 Task: Create a due date automation trigger when advanced on, on the tuesday after a card is due add fields without custom field "Resume" set to a date less than 1 days ago at 11:00 AM.
Action: Mouse moved to (1082, 77)
Screenshot: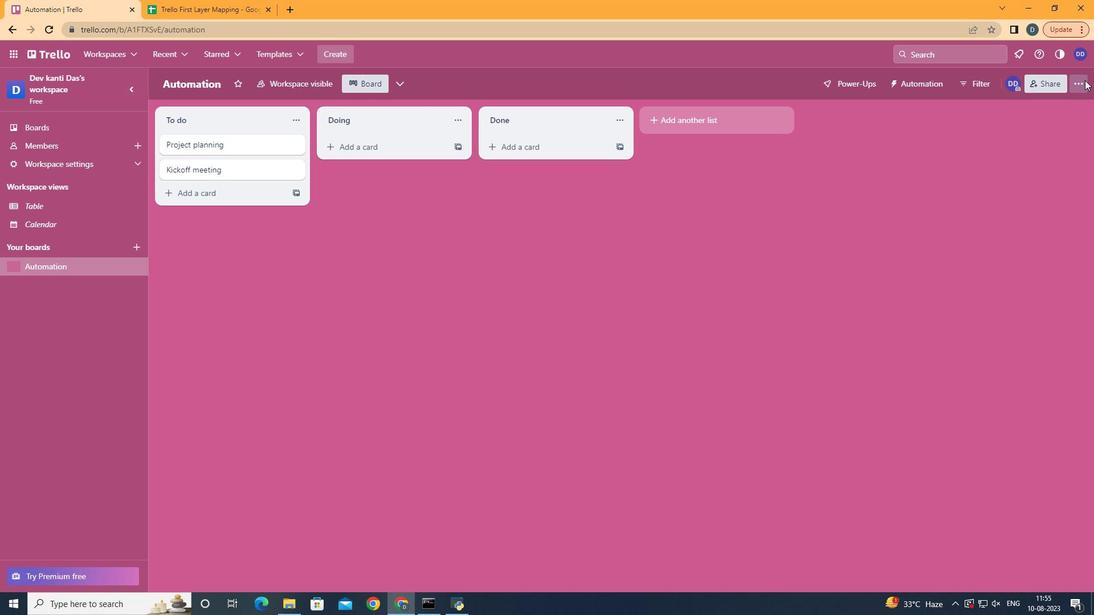 
Action: Mouse pressed left at (1082, 77)
Screenshot: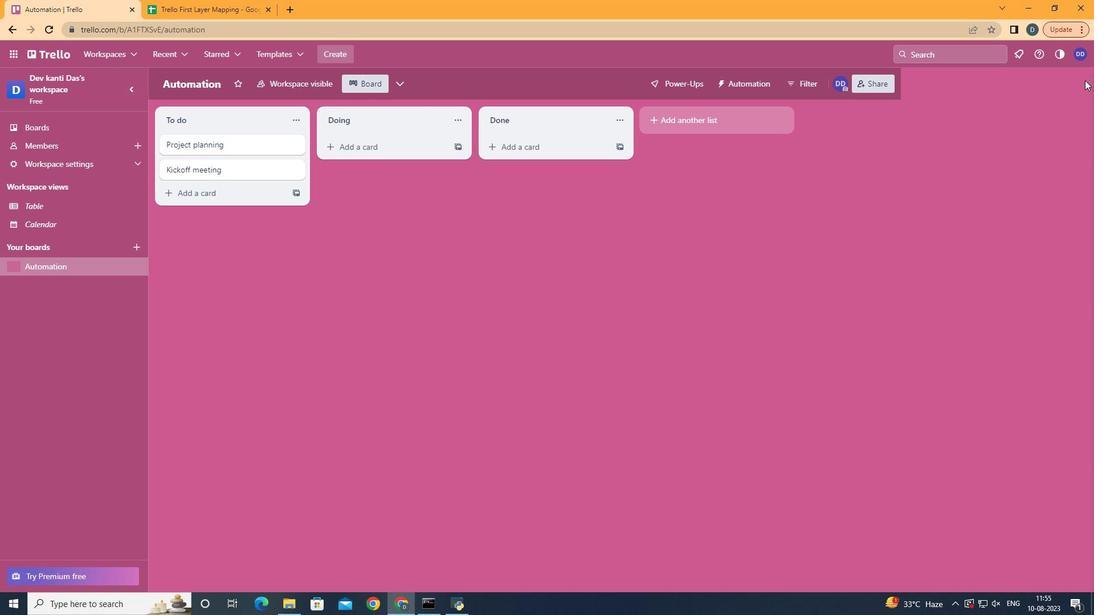
Action: Mouse moved to (992, 230)
Screenshot: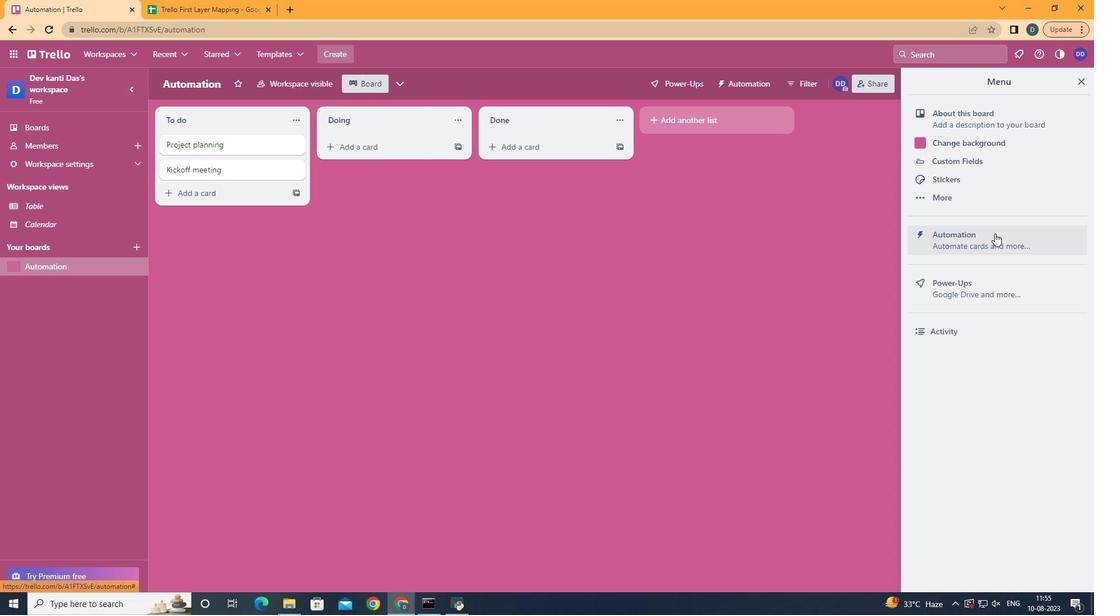 
Action: Mouse pressed left at (992, 230)
Screenshot: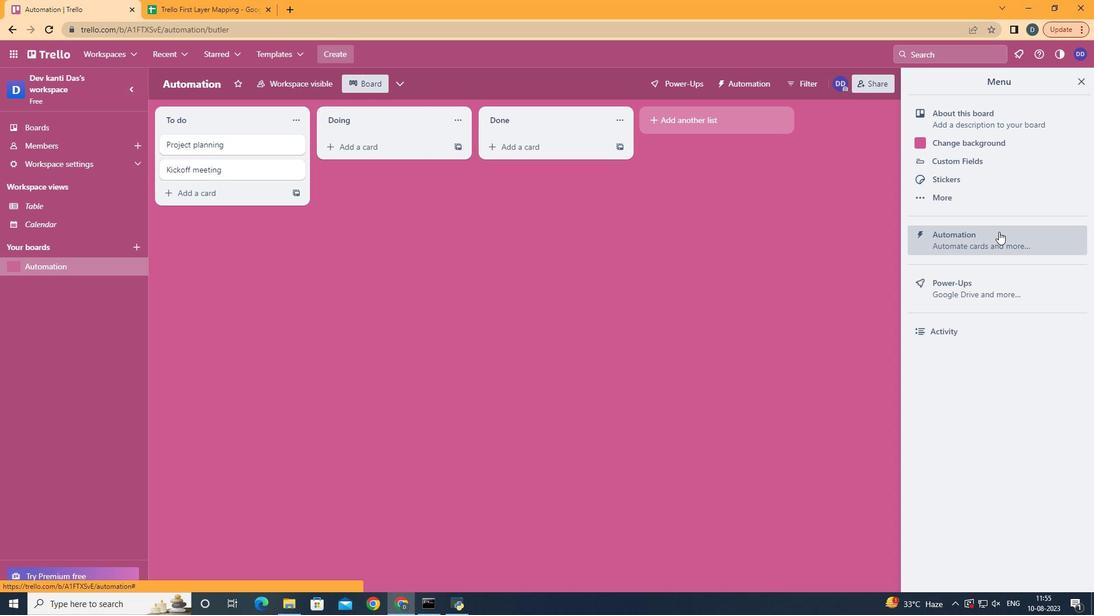 
Action: Mouse moved to (218, 220)
Screenshot: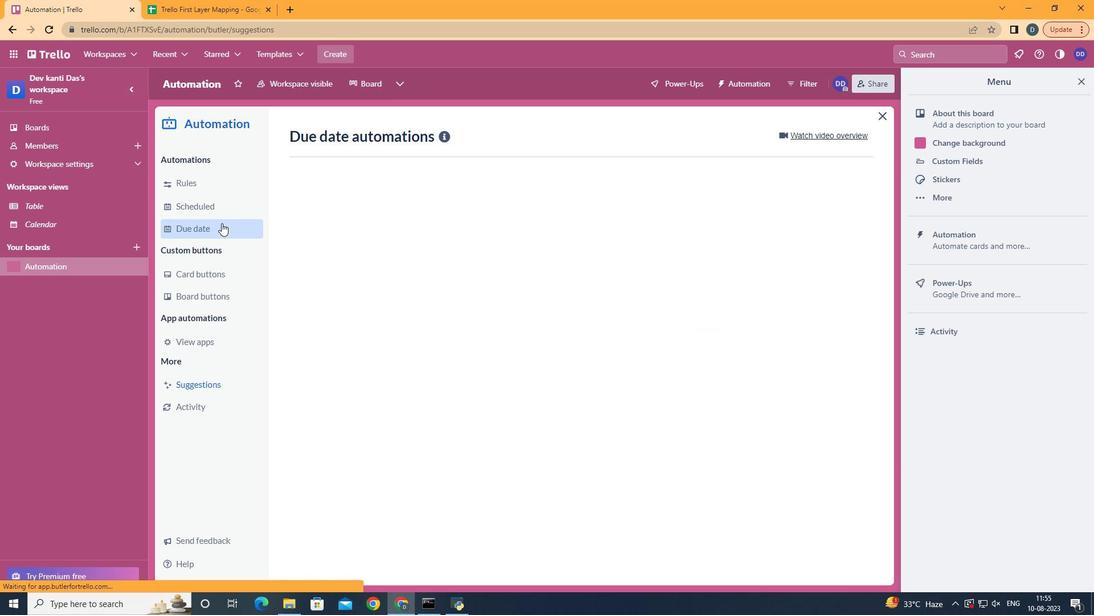 
Action: Mouse pressed left at (218, 220)
Screenshot: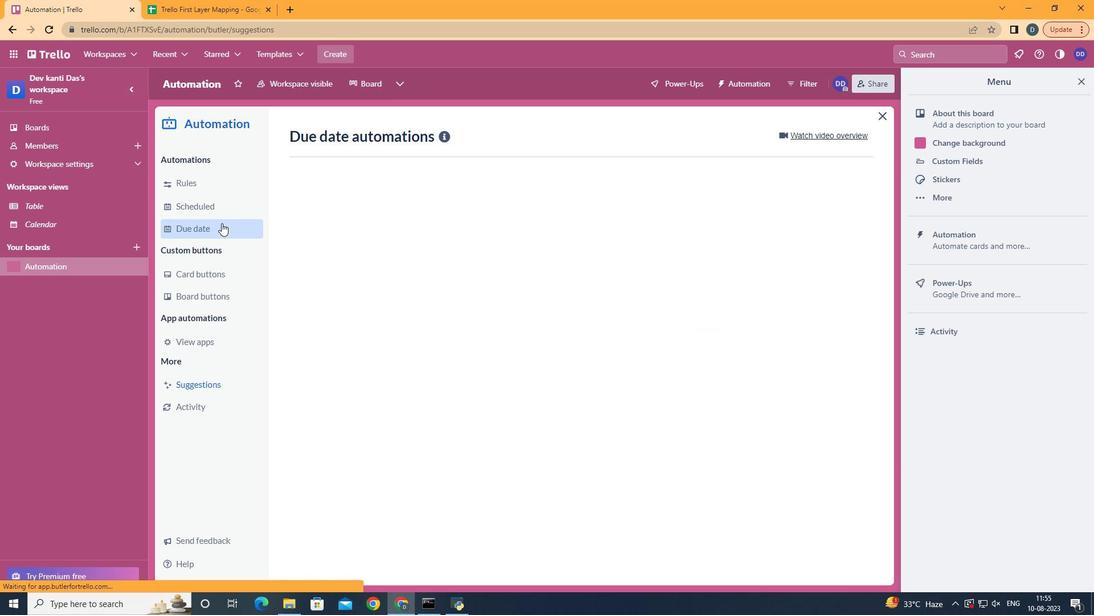 
Action: Mouse moved to (806, 133)
Screenshot: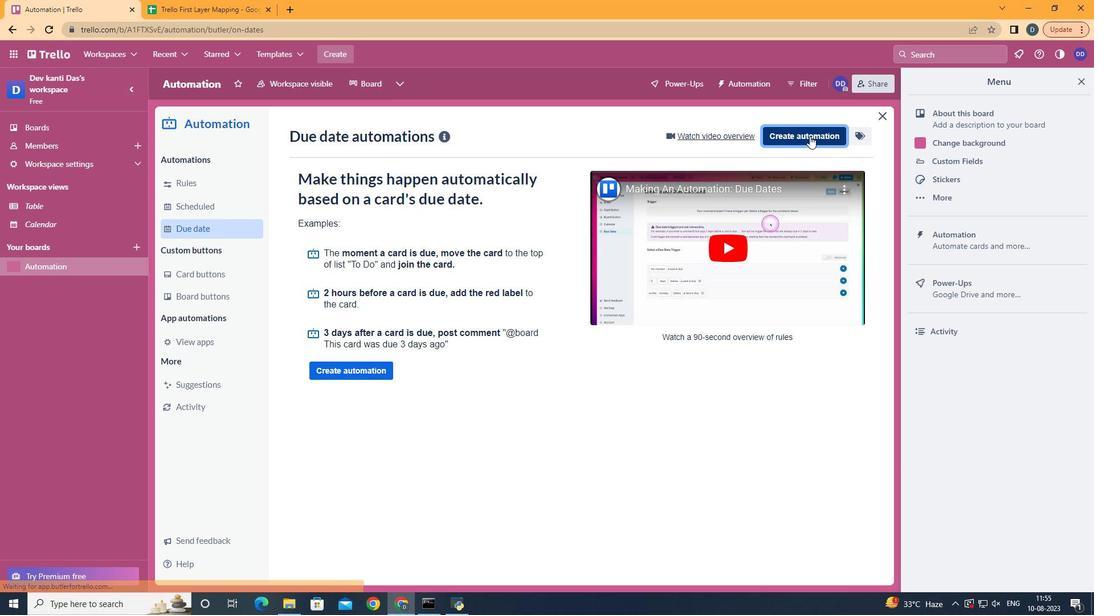 
Action: Mouse pressed left at (806, 133)
Screenshot: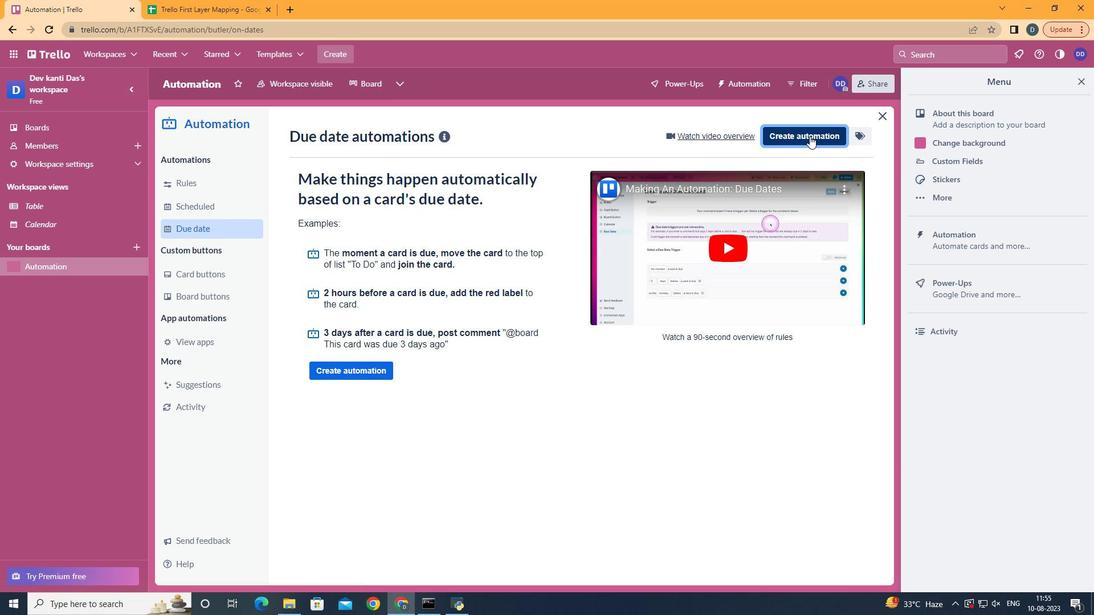 
Action: Mouse moved to (598, 237)
Screenshot: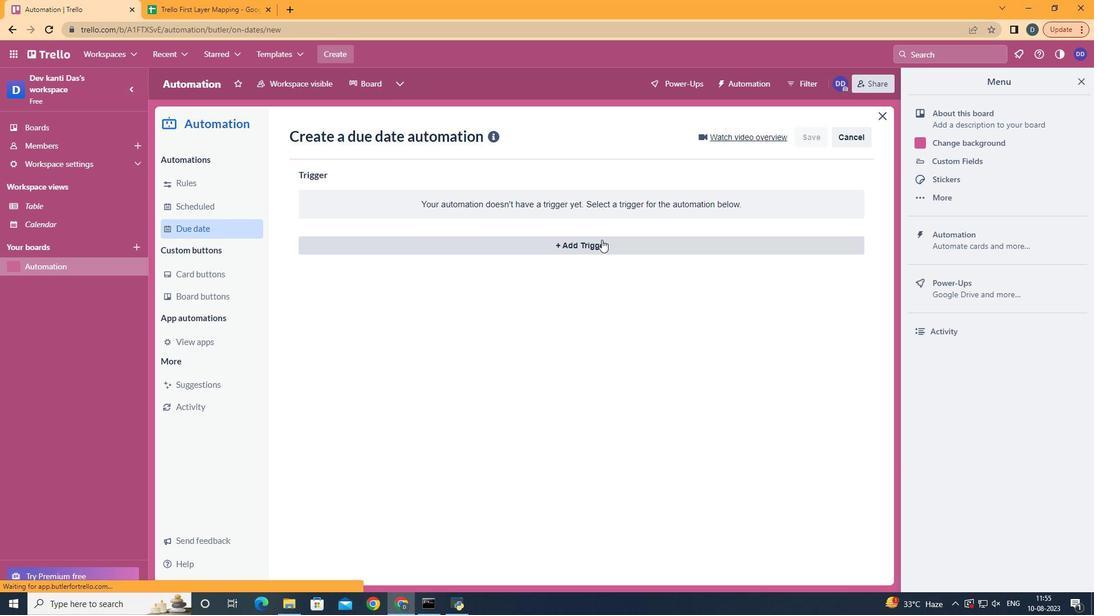 
Action: Mouse pressed left at (598, 237)
Screenshot: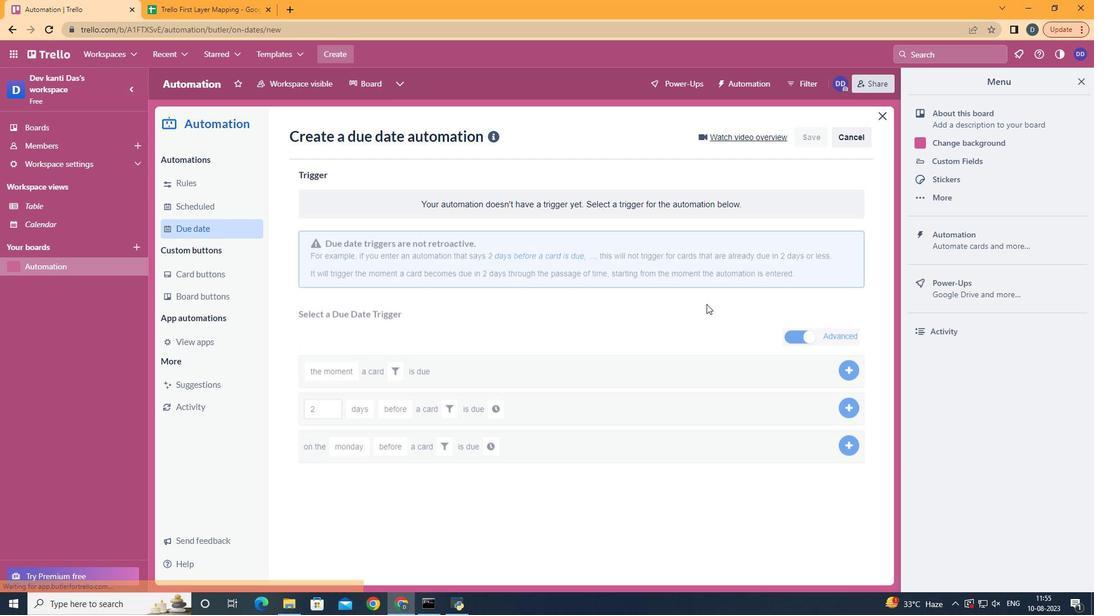 
Action: Mouse moved to (367, 320)
Screenshot: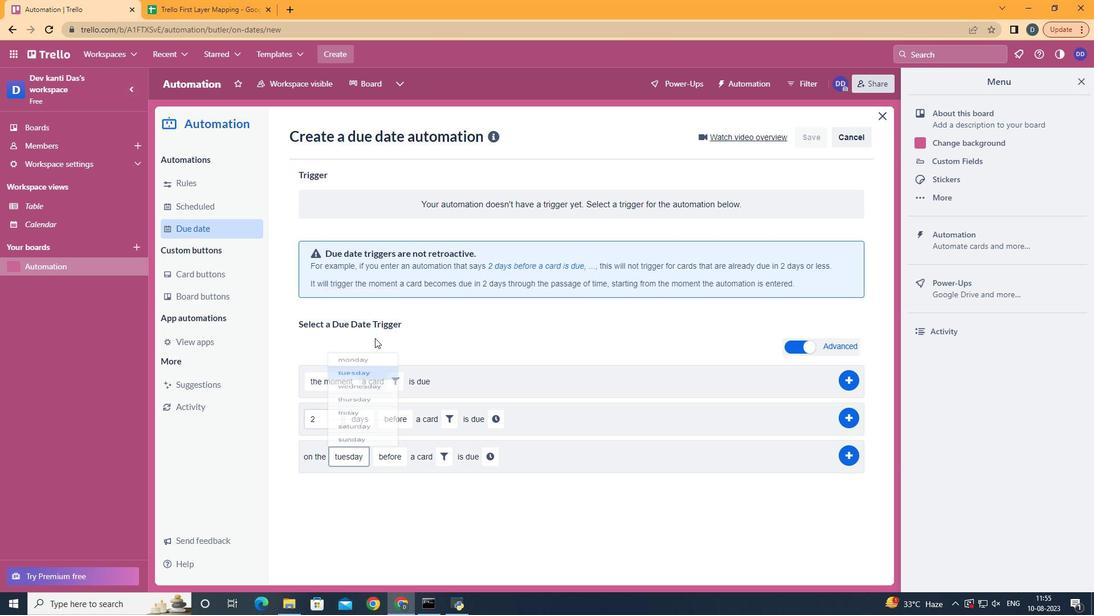 
Action: Mouse pressed left at (367, 320)
Screenshot: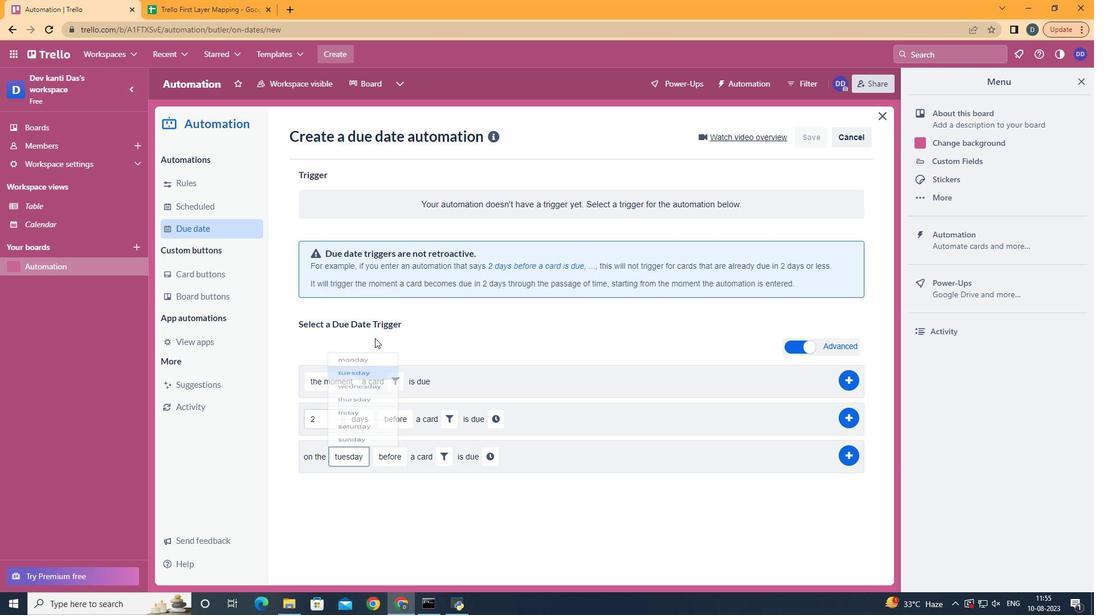 
Action: Mouse moved to (393, 491)
Screenshot: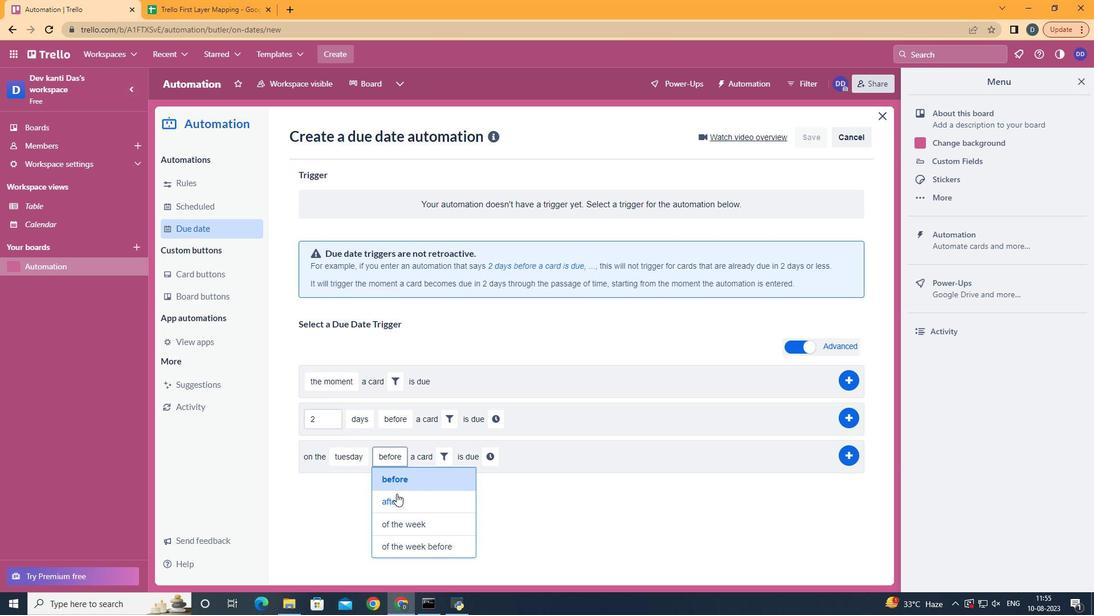 
Action: Mouse pressed left at (393, 491)
Screenshot: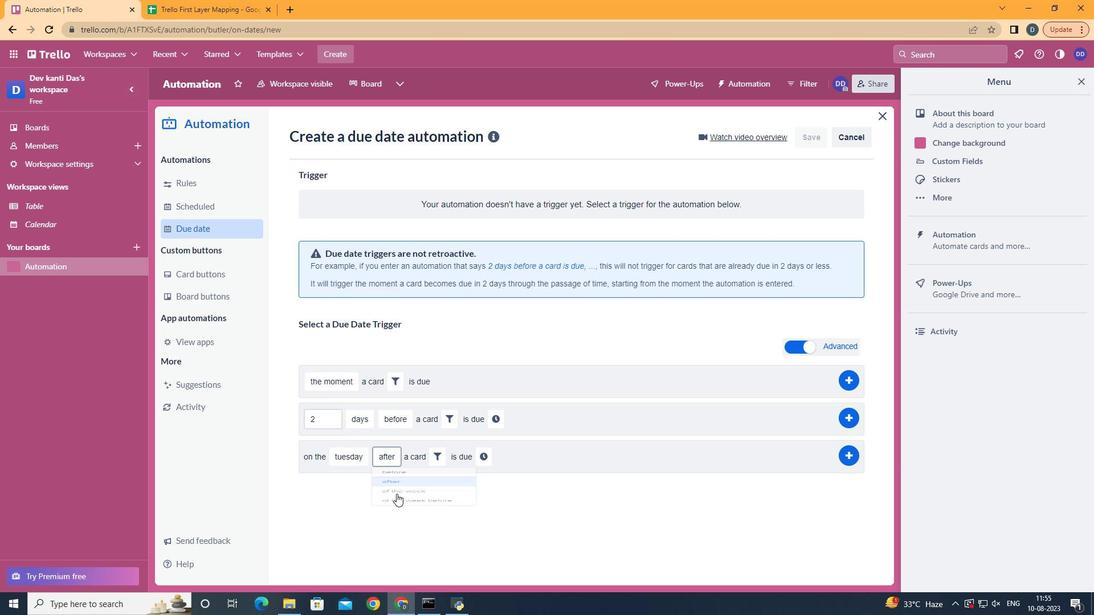 
Action: Mouse moved to (424, 455)
Screenshot: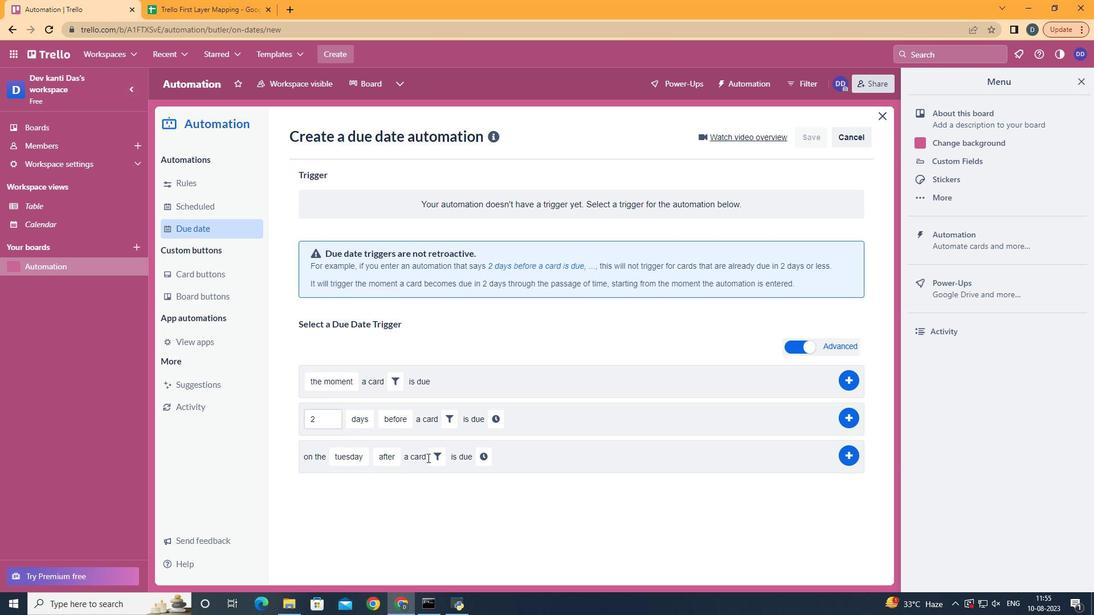 
Action: Mouse pressed left at (424, 455)
Screenshot: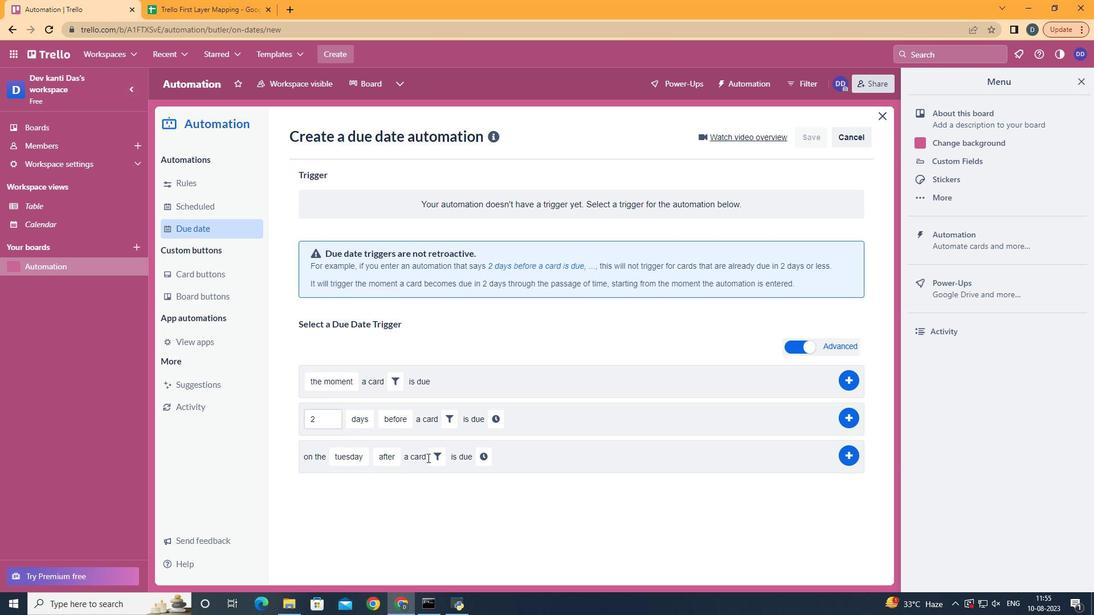 
Action: Mouse moved to (429, 450)
Screenshot: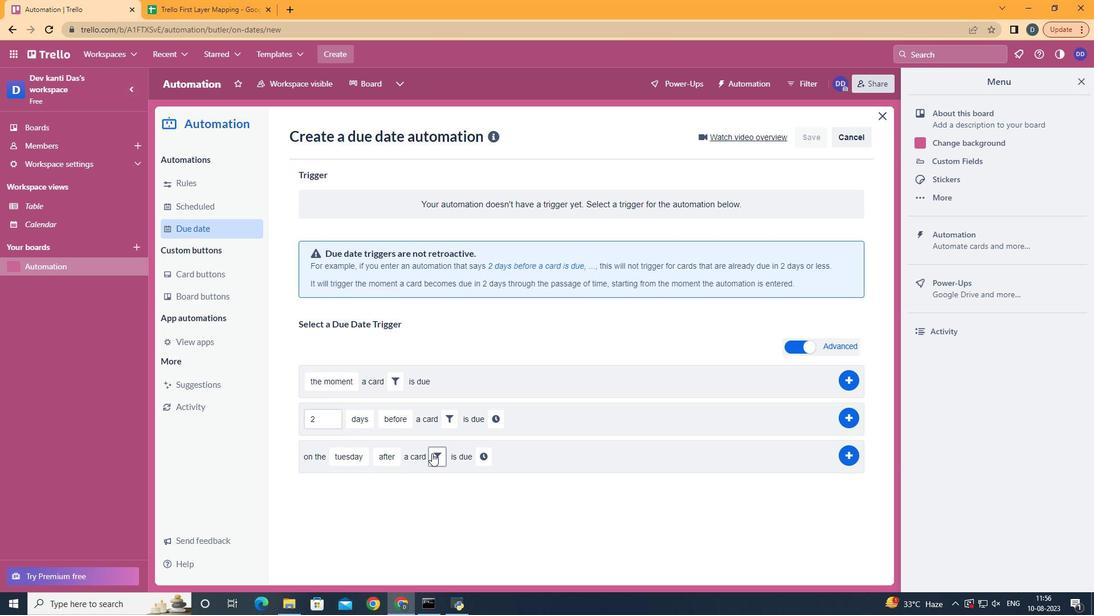 
Action: Mouse pressed left at (429, 450)
Screenshot: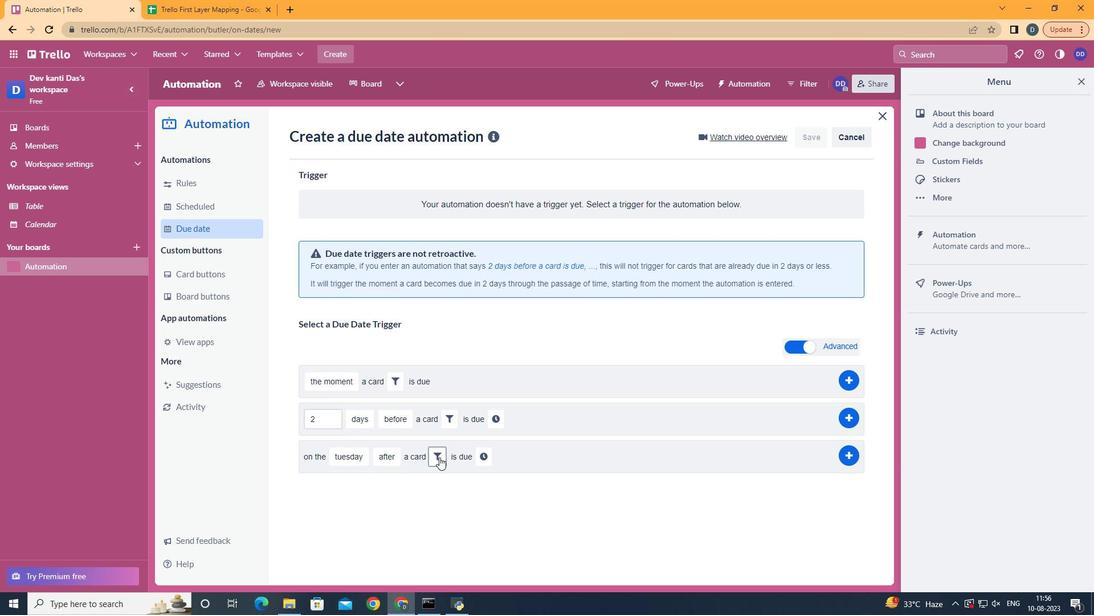
Action: Mouse moved to (608, 495)
Screenshot: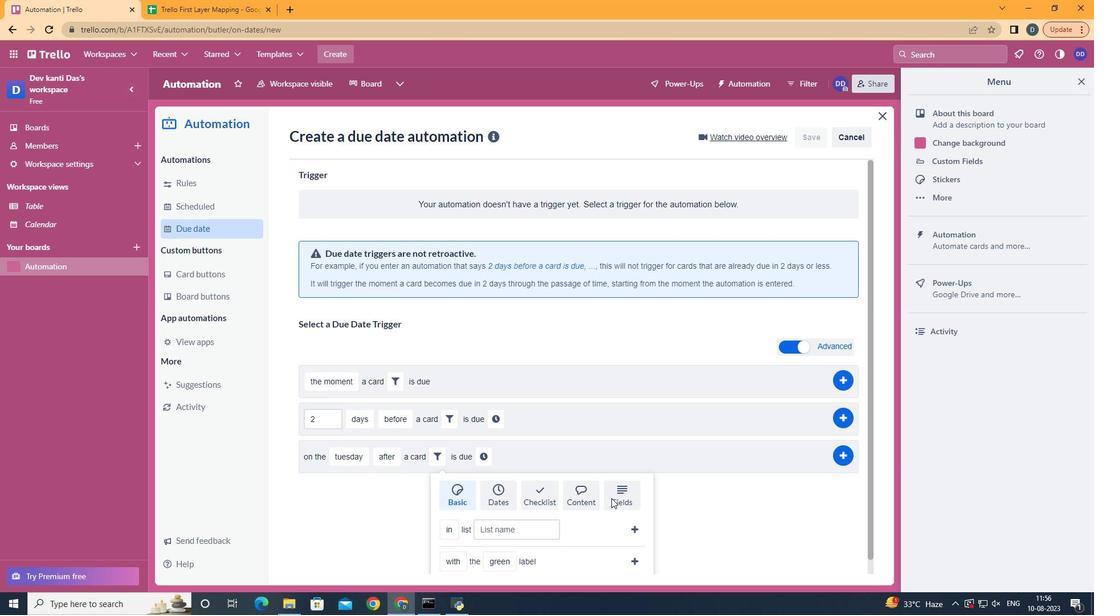 
Action: Mouse pressed left at (608, 495)
Screenshot: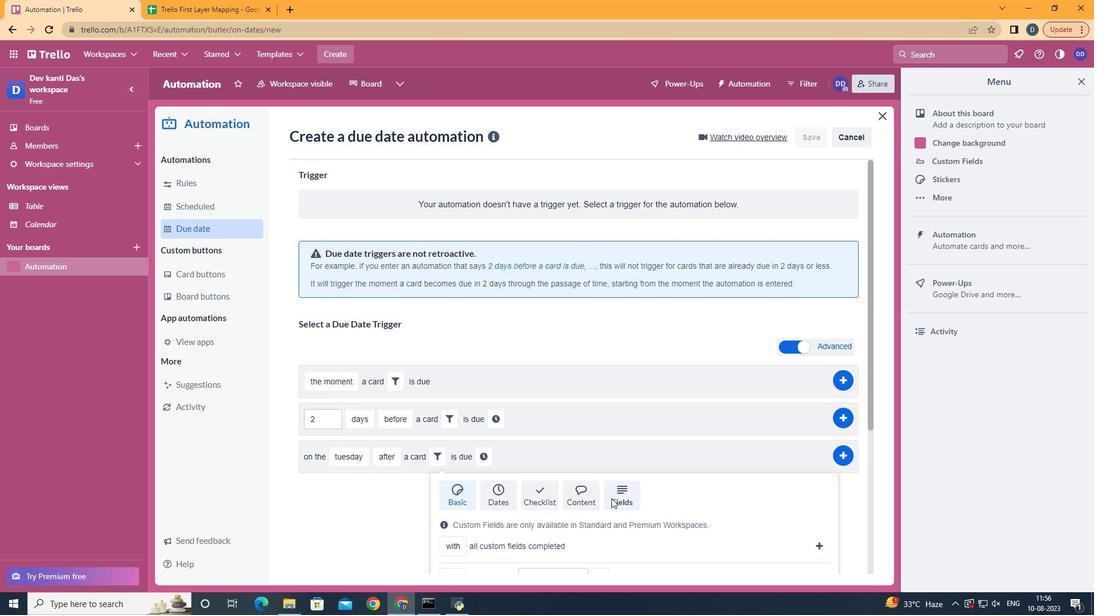 
Action: Mouse moved to (609, 495)
Screenshot: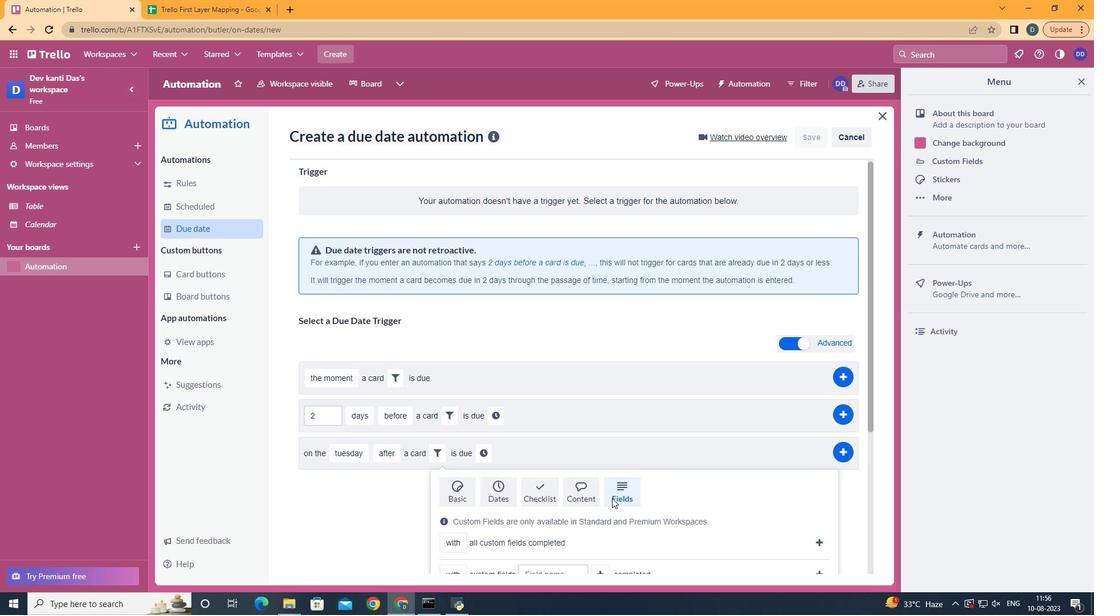 
Action: Mouse scrolled (609, 495) with delta (0, 0)
Screenshot: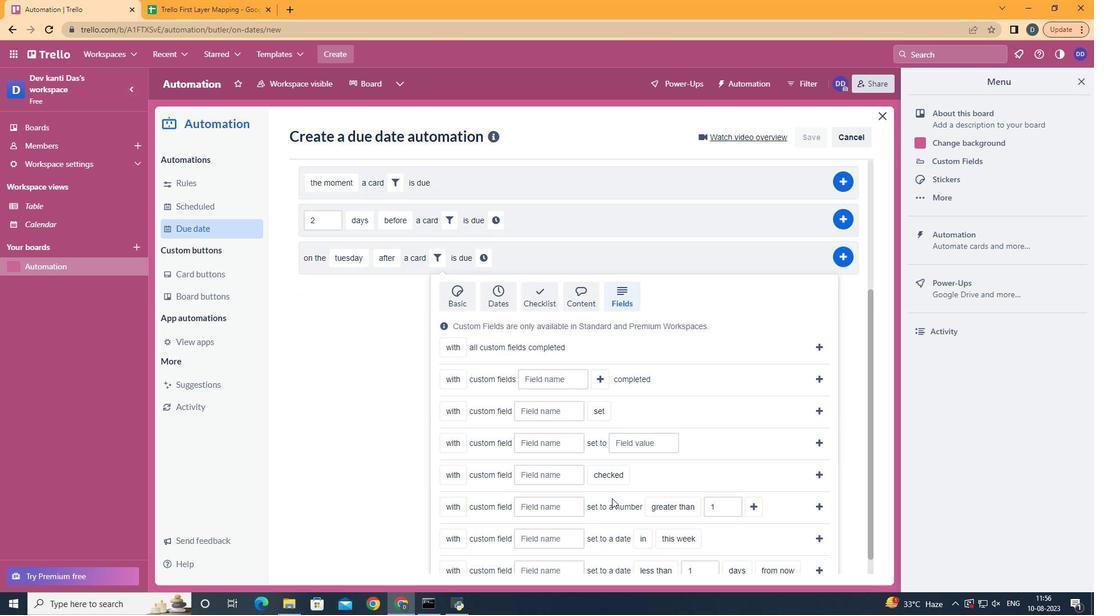 
Action: Mouse scrolled (609, 495) with delta (0, 0)
Screenshot: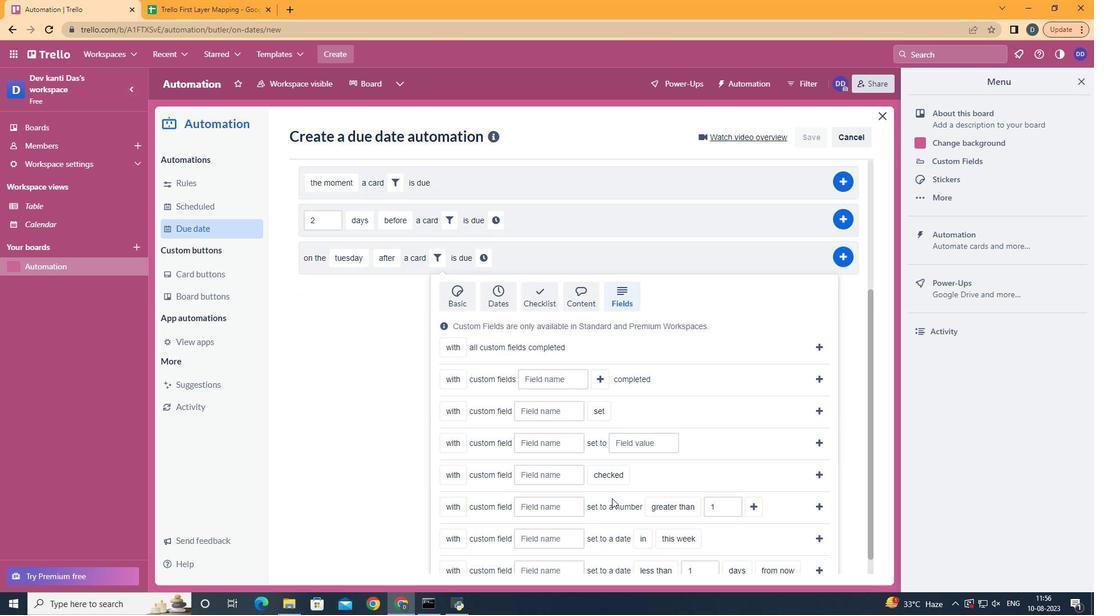 
Action: Mouse scrolled (609, 495) with delta (0, 0)
Screenshot: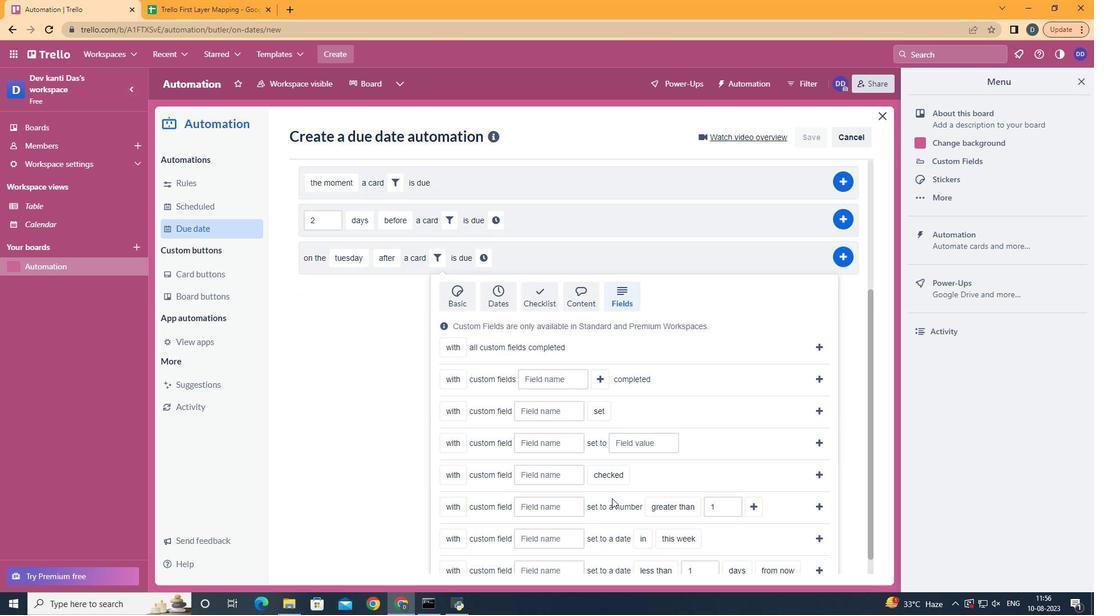 
Action: Mouse scrolled (609, 495) with delta (0, 0)
Screenshot: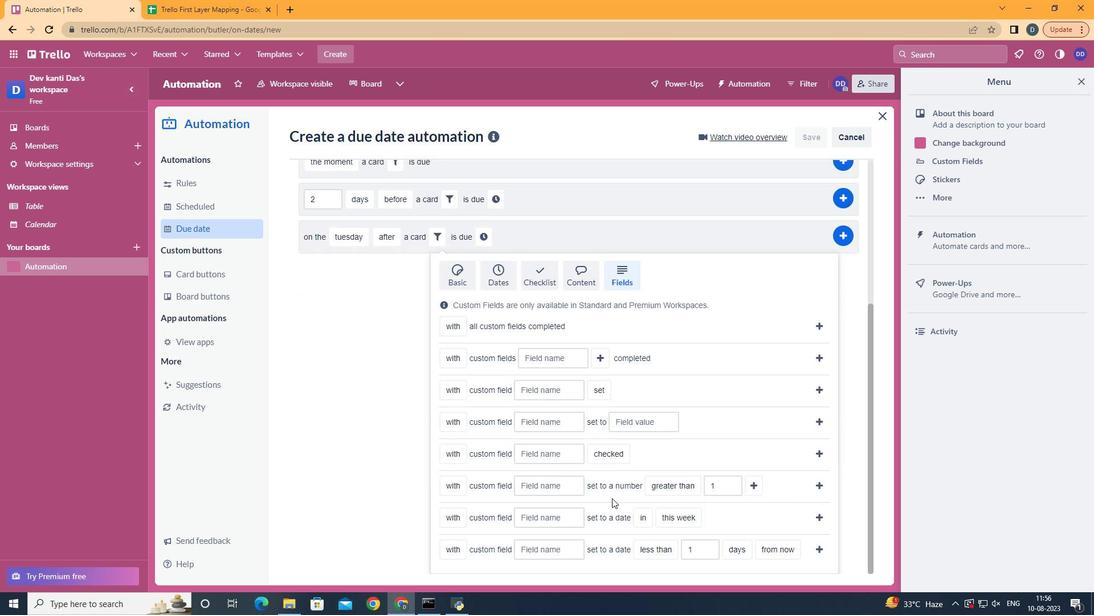 
Action: Mouse scrolled (609, 495) with delta (0, 0)
Screenshot: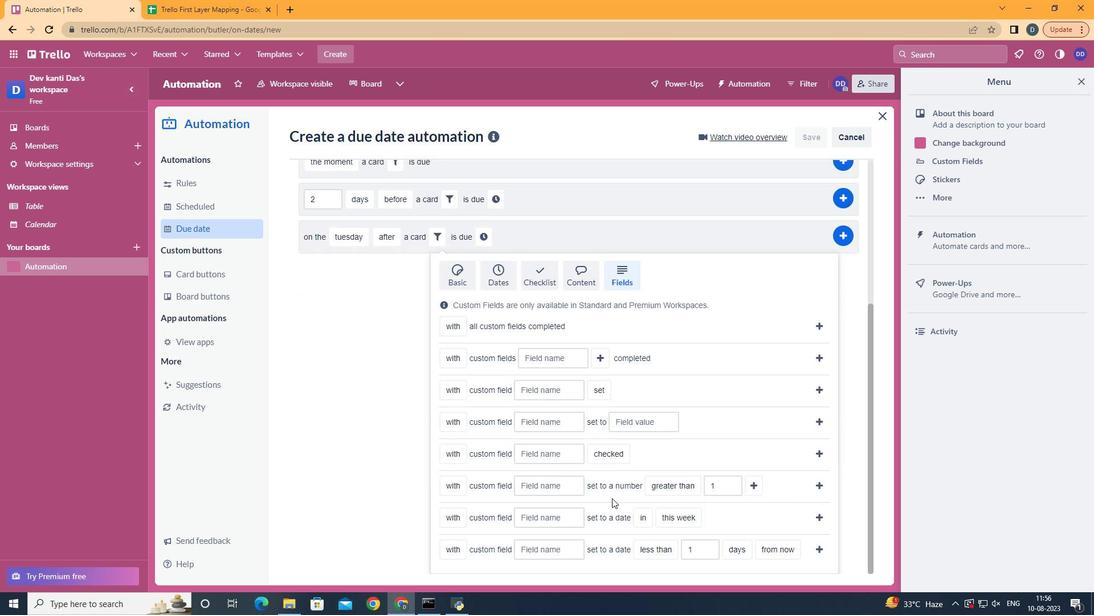 
Action: Mouse scrolled (609, 495) with delta (0, 0)
Screenshot: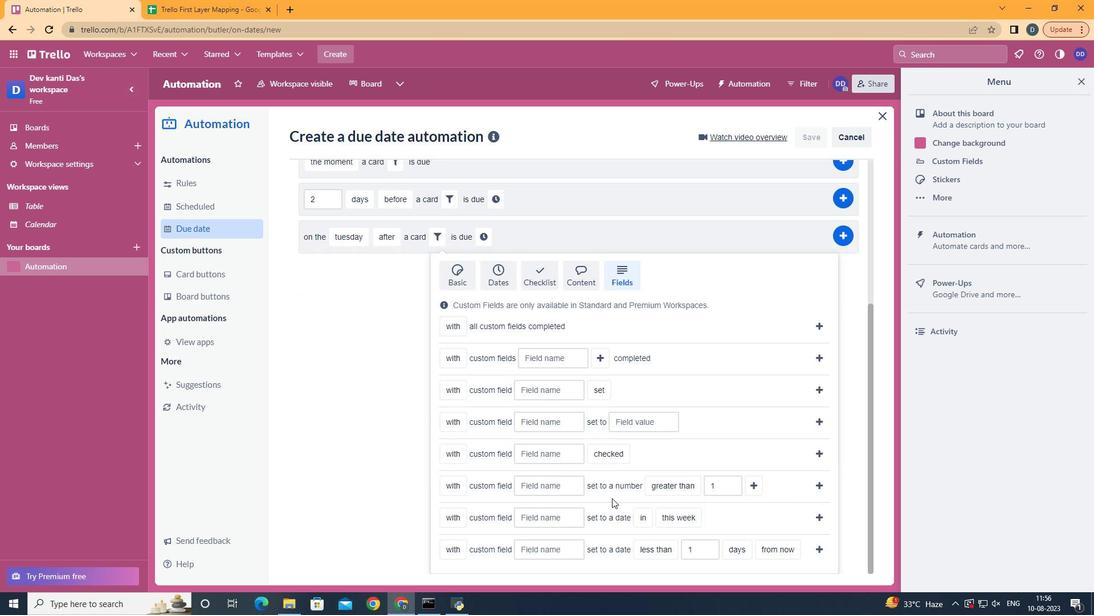 
Action: Mouse moved to (477, 529)
Screenshot: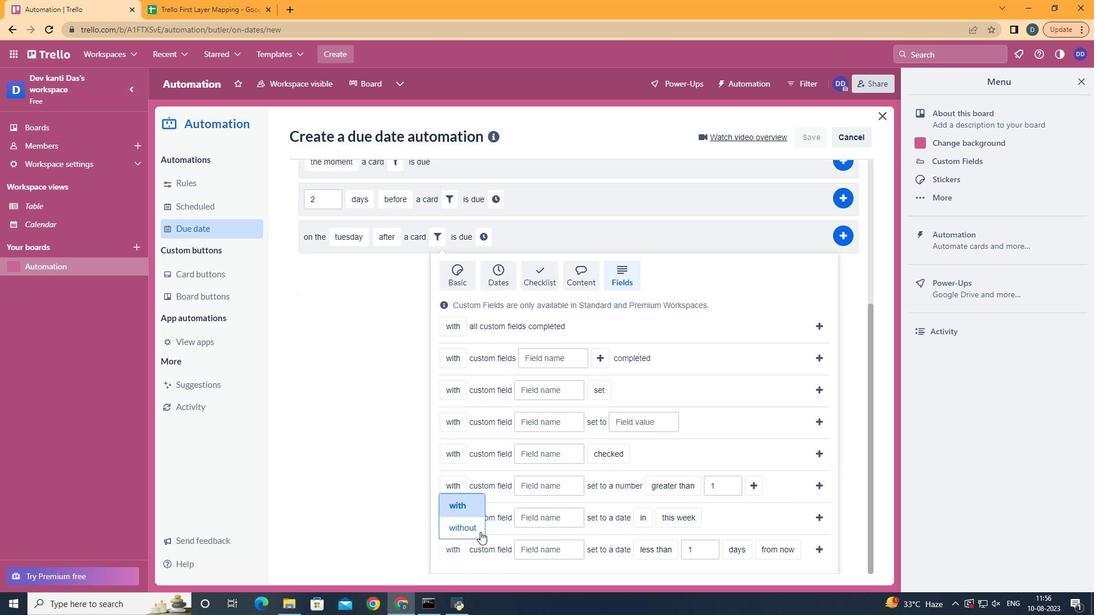 
Action: Mouse pressed left at (477, 529)
Screenshot: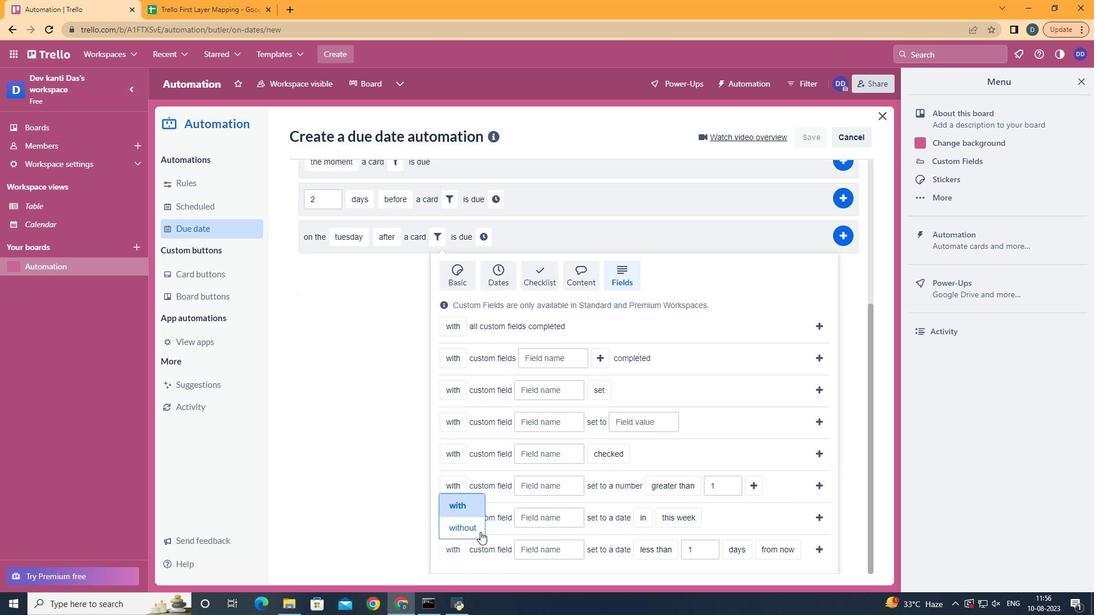 
Action: Mouse moved to (531, 544)
Screenshot: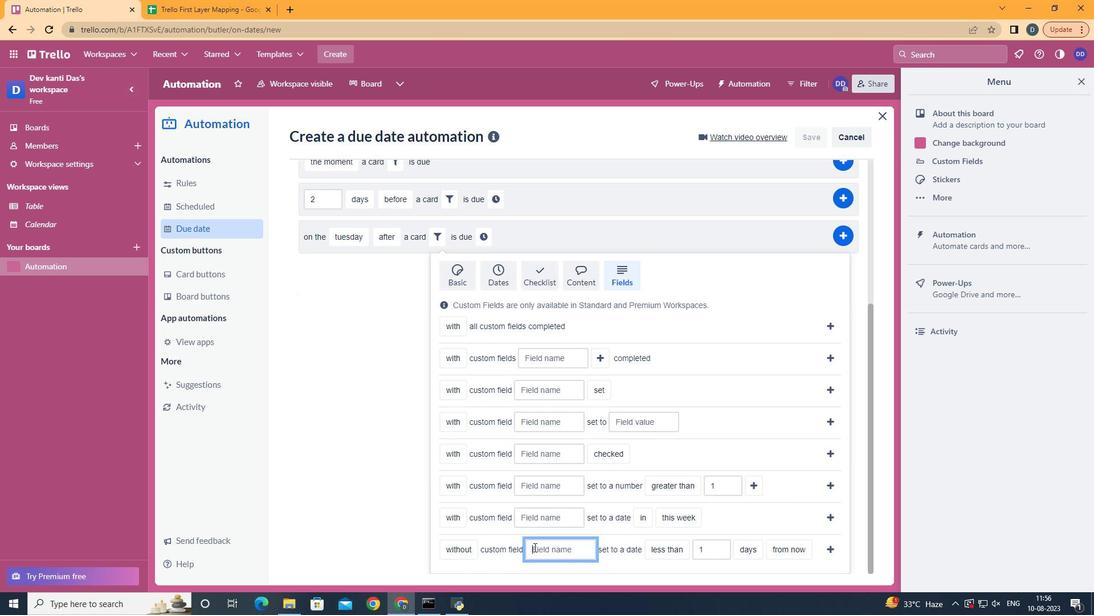 
Action: Mouse pressed left at (531, 544)
Screenshot: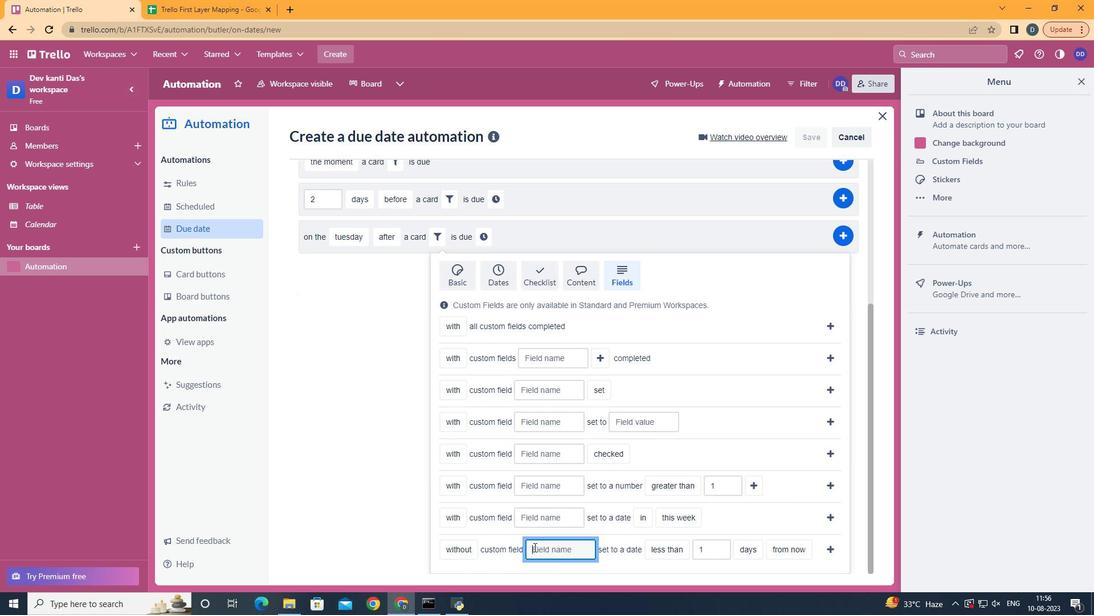 
Action: Key pressed <Key.shift>Resume
Screenshot: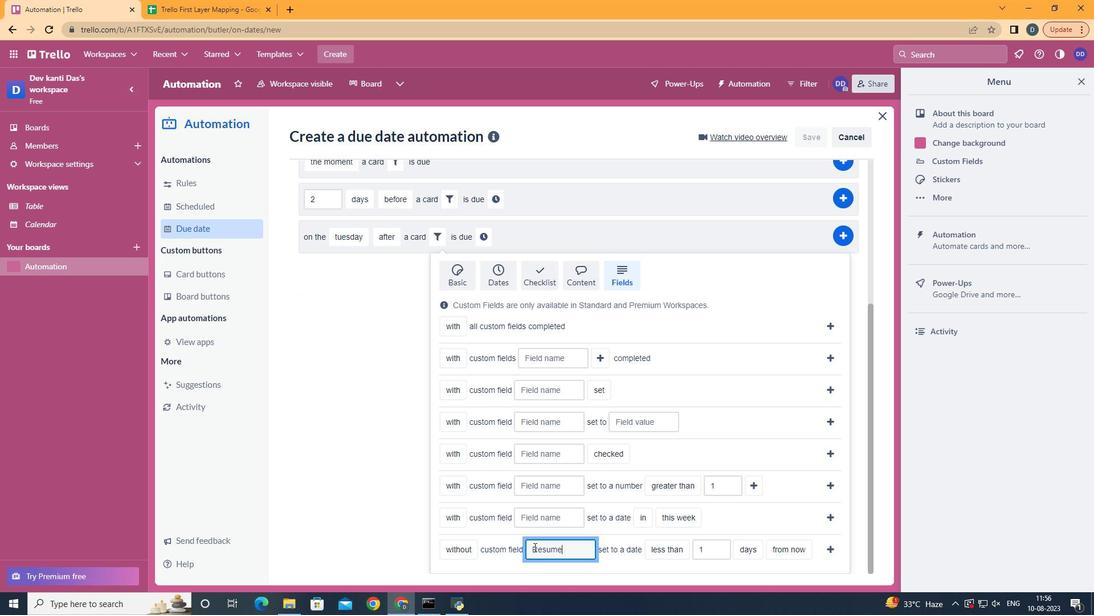 
Action: Mouse moved to (800, 531)
Screenshot: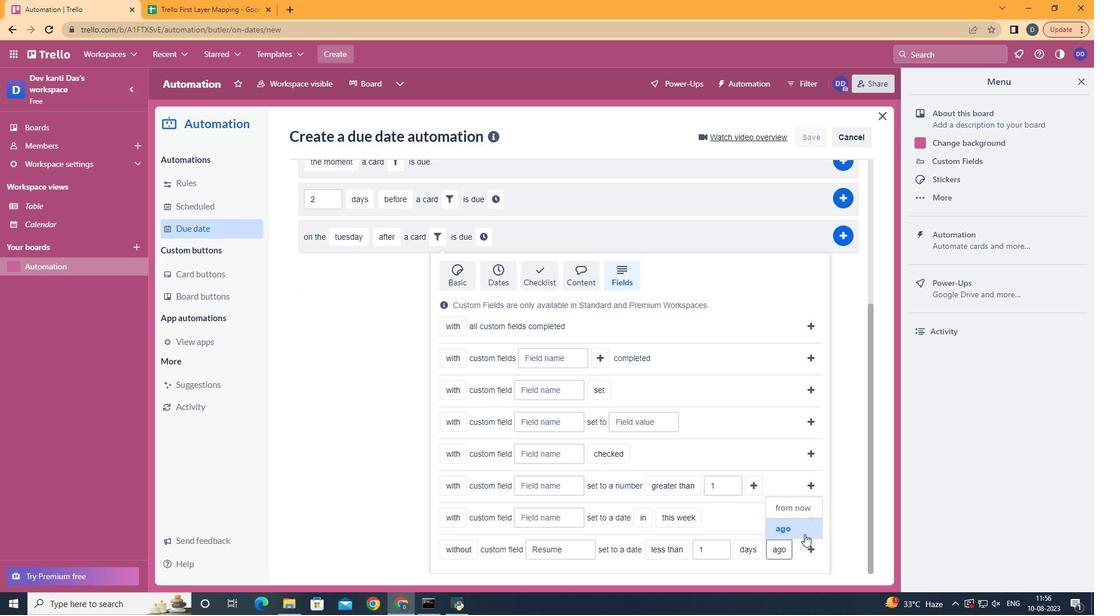 
Action: Mouse pressed left at (800, 531)
Screenshot: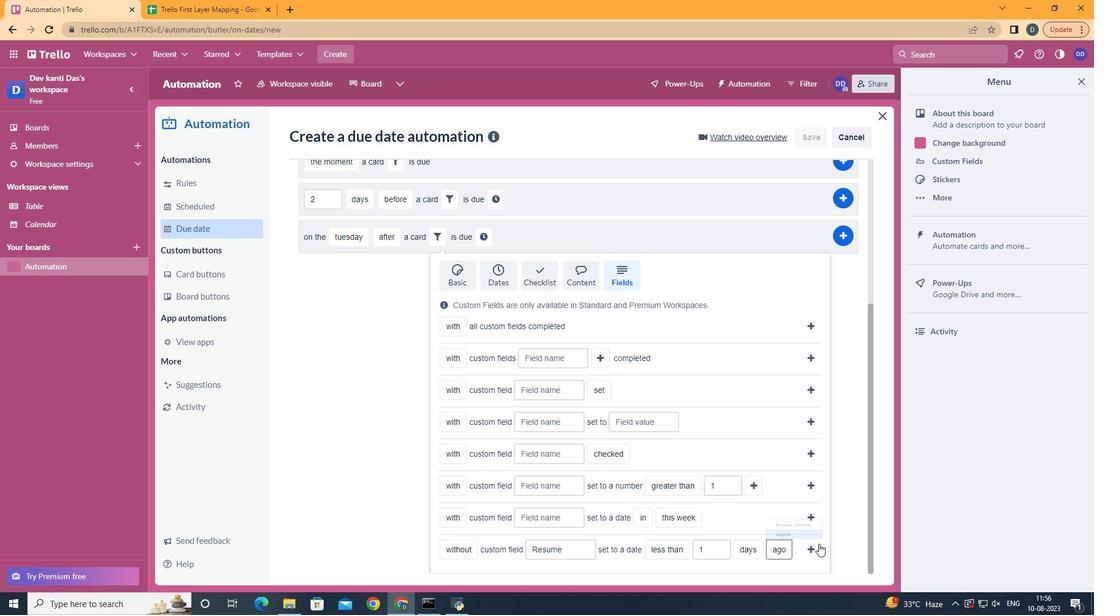 
Action: Mouse moved to (805, 546)
Screenshot: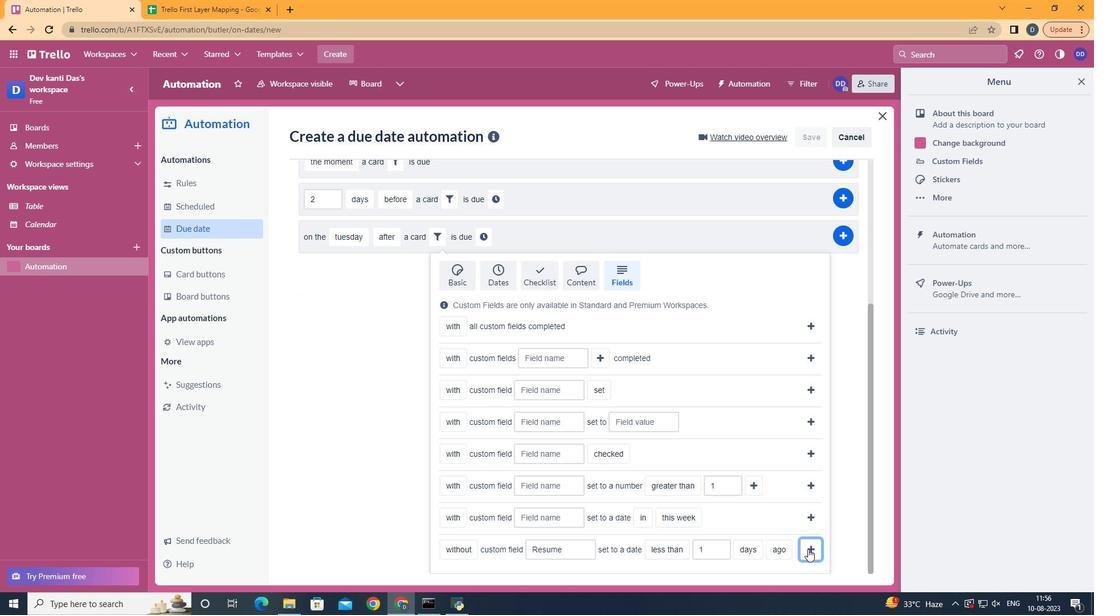 
Action: Mouse pressed left at (805, 546)
Screenshot: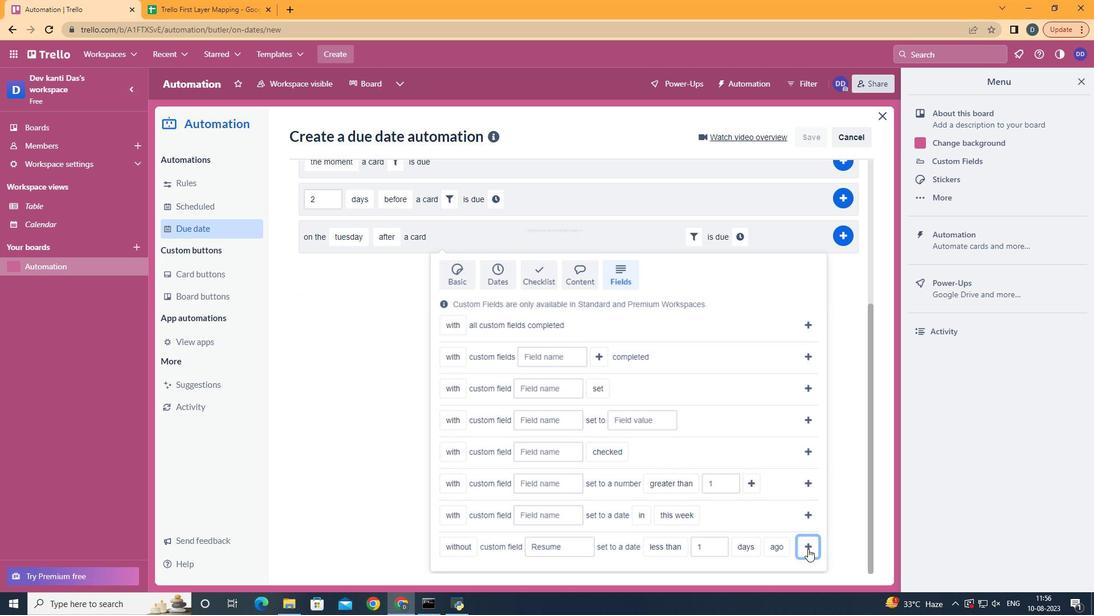 
Action: Mouse moved to (737, 458)
Screenshot: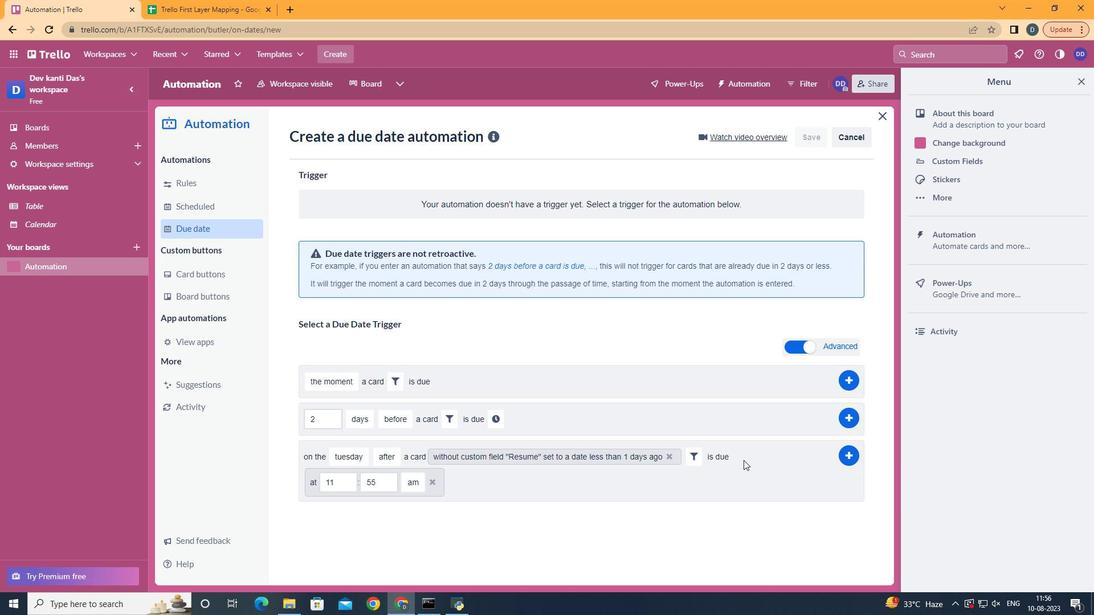 
Action: Mouse pressed left at (737, 458)
Screenshot: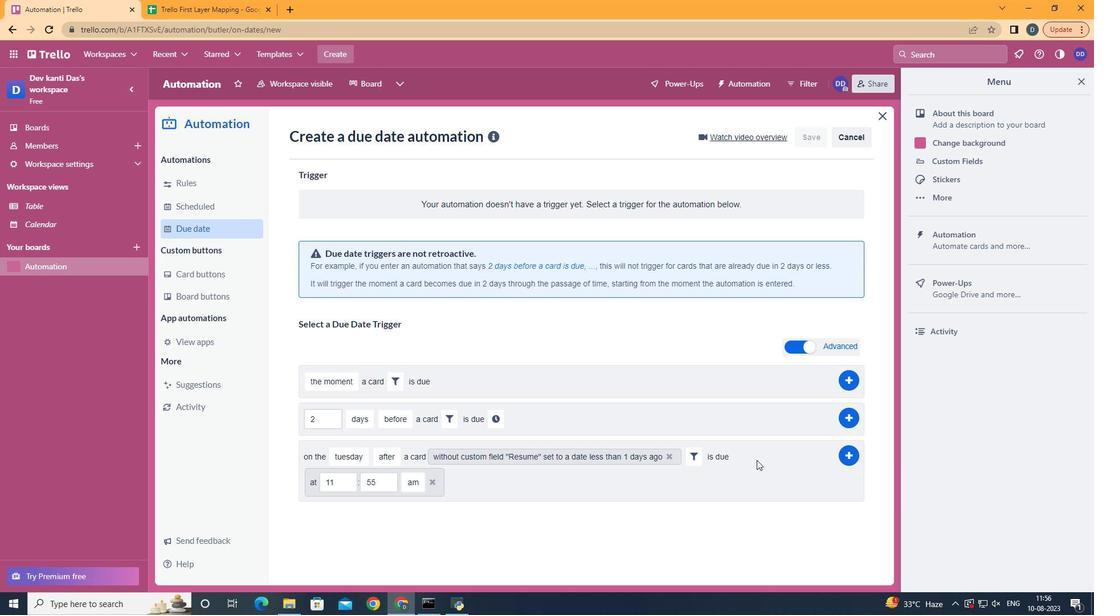 
Action: Mouse moved to (380, 495)
Screenshot: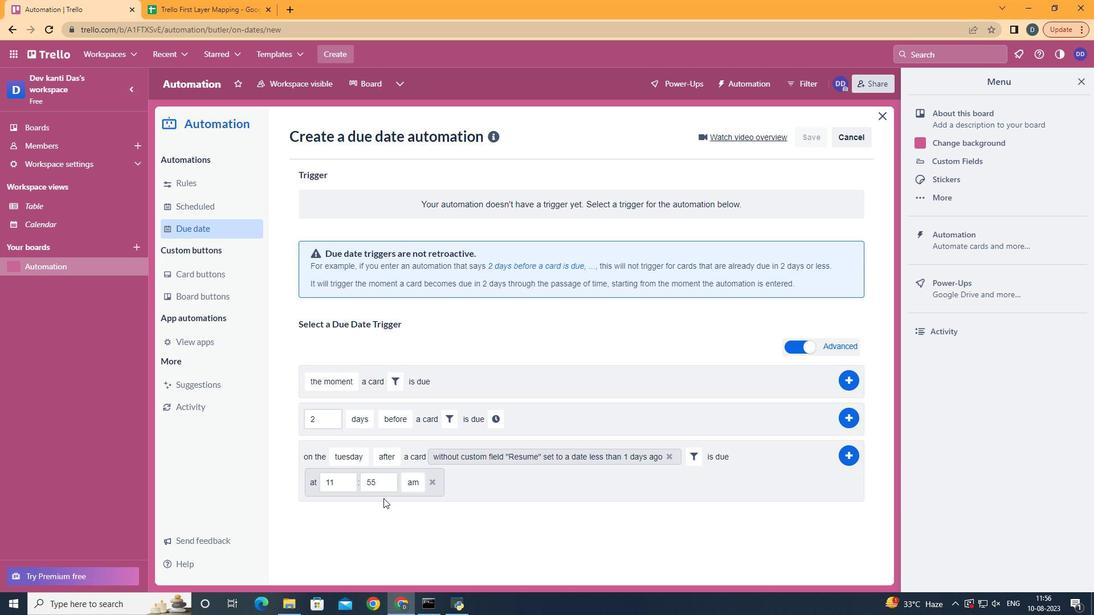 
Action: Mouse pressed left at (380, 495)
Screenshot: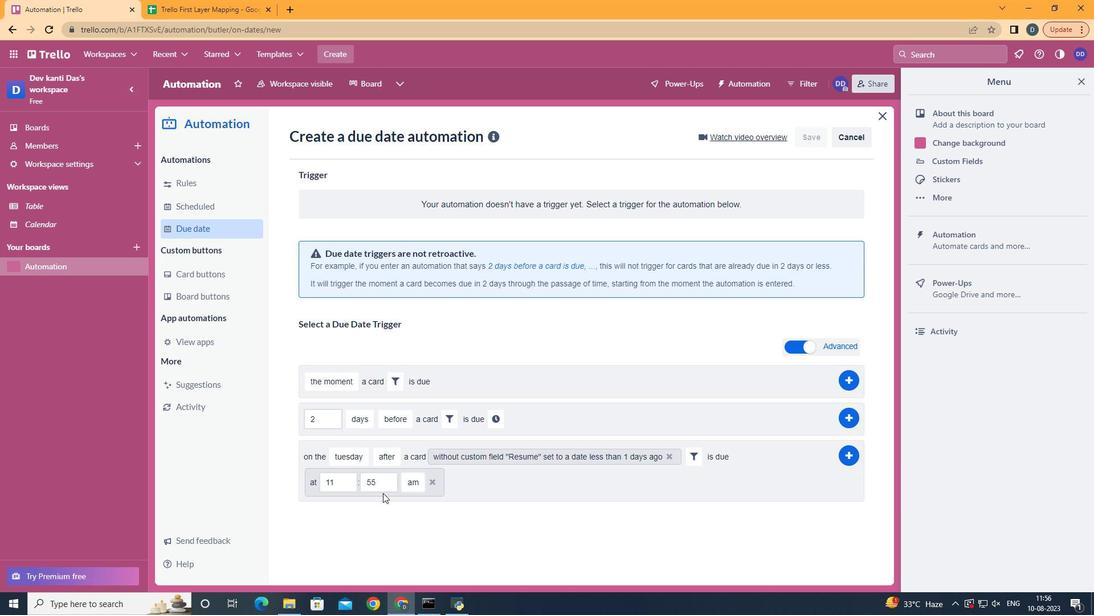 
Action: Mouse moved to (380, 485)
Screenshot: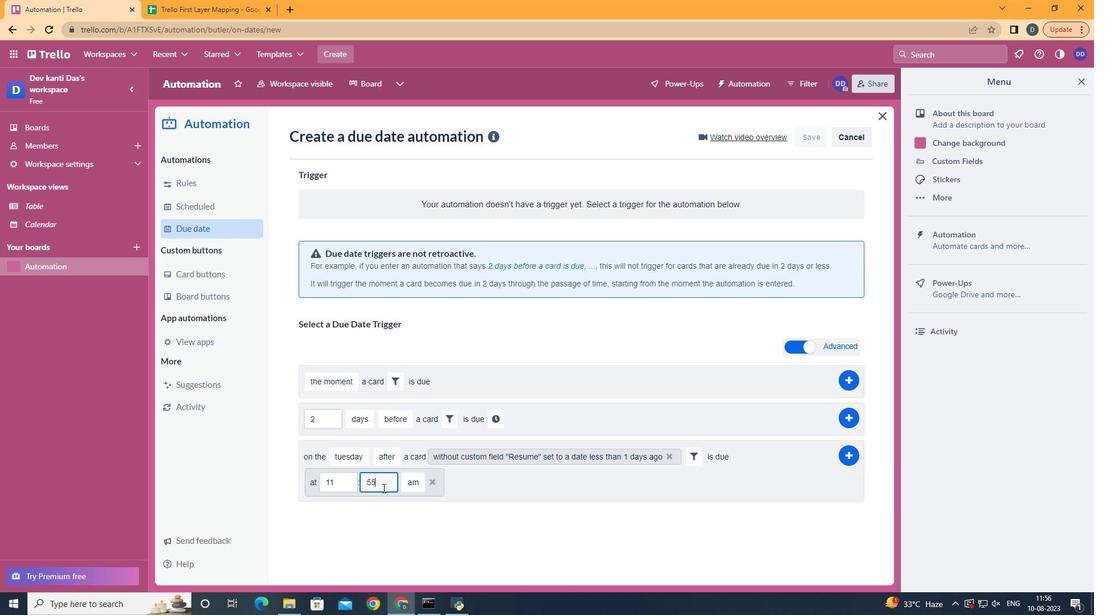 
Action: Mouse pressed left at (380, 485)
Screenshot: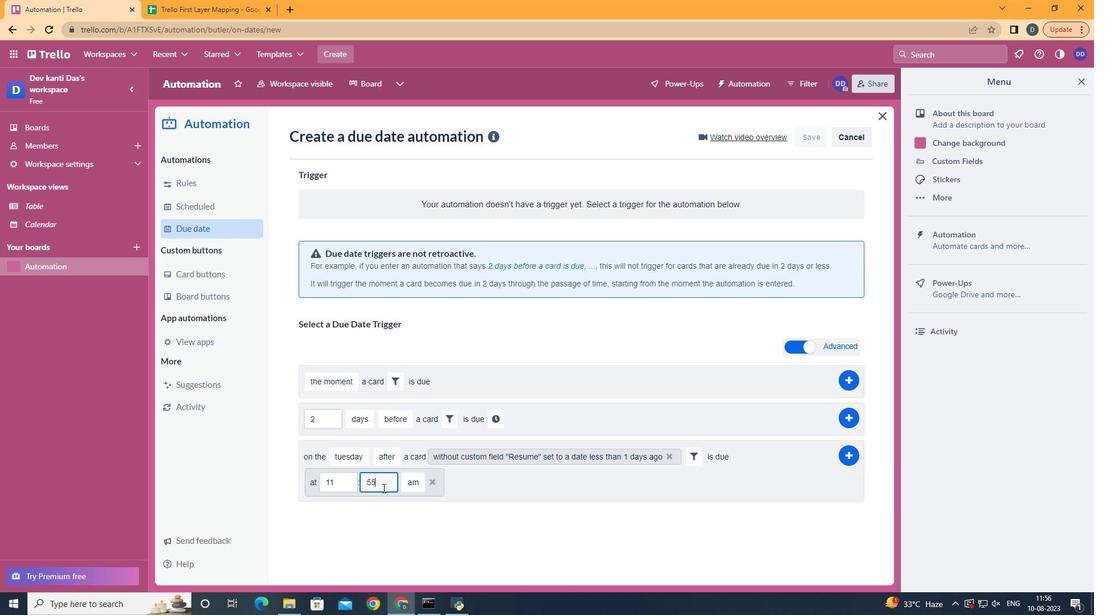 
Action: Mouse moved to (380, 485)
Screenshot: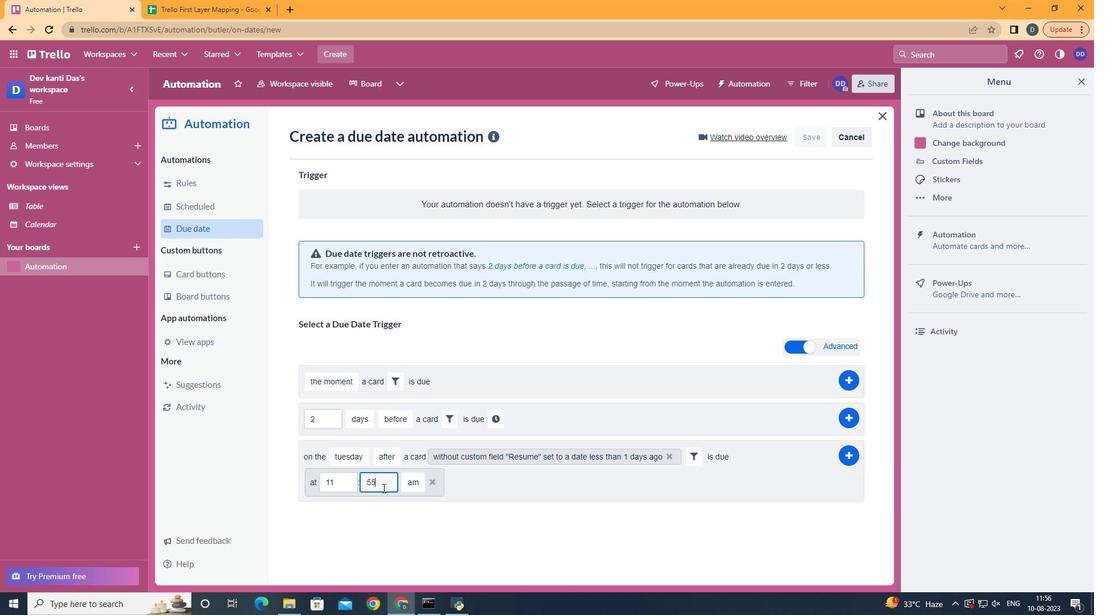 
Action: Key pressed <Key.backspace><Key.backspace>00
Screenshot: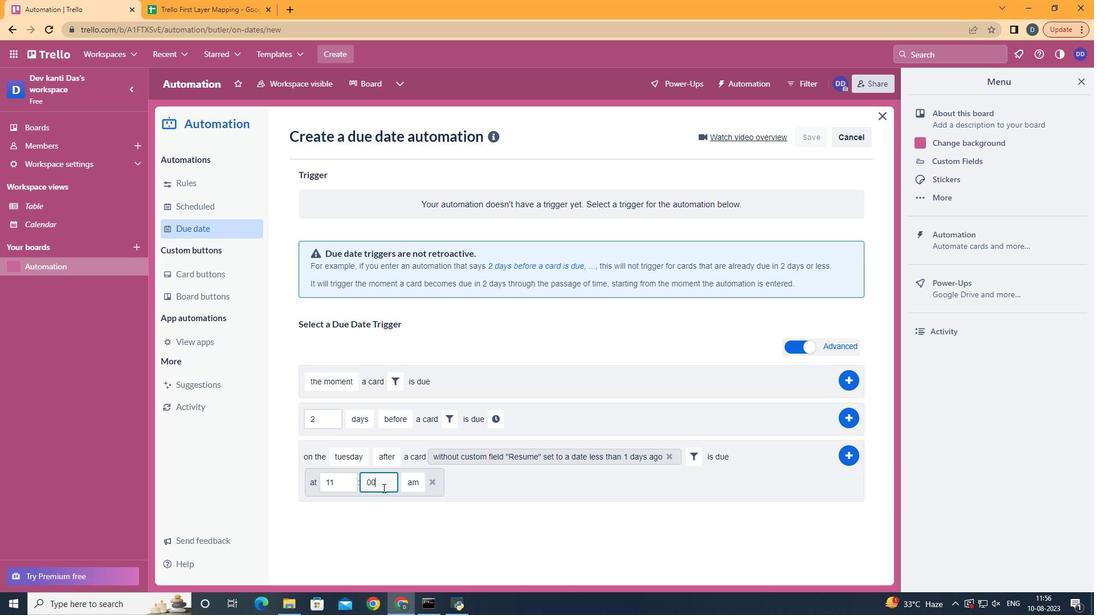
Action: Mouse moved to (836, 457)
Screenshot: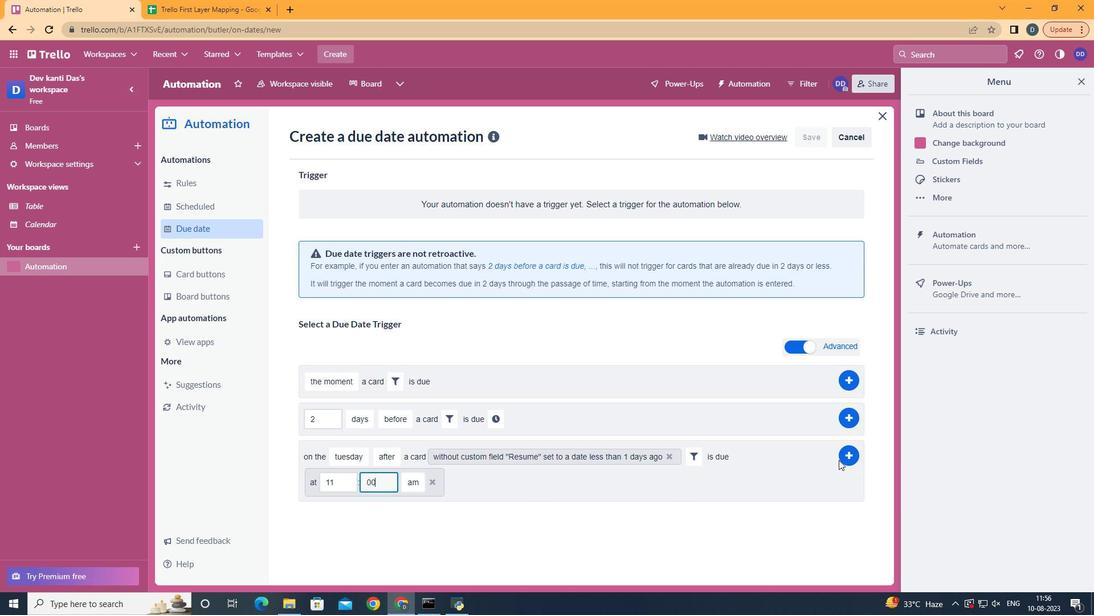 
Action: Mouse pressed left at (836, 457)
Screenshot: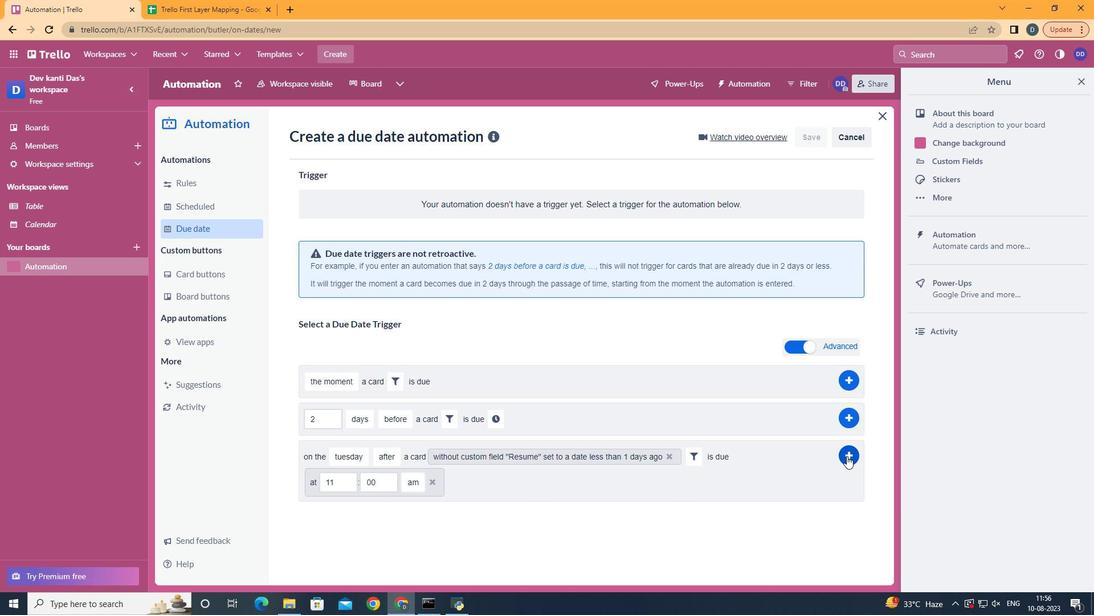
Action: Mouse moved to (844, 453)
Screenshot: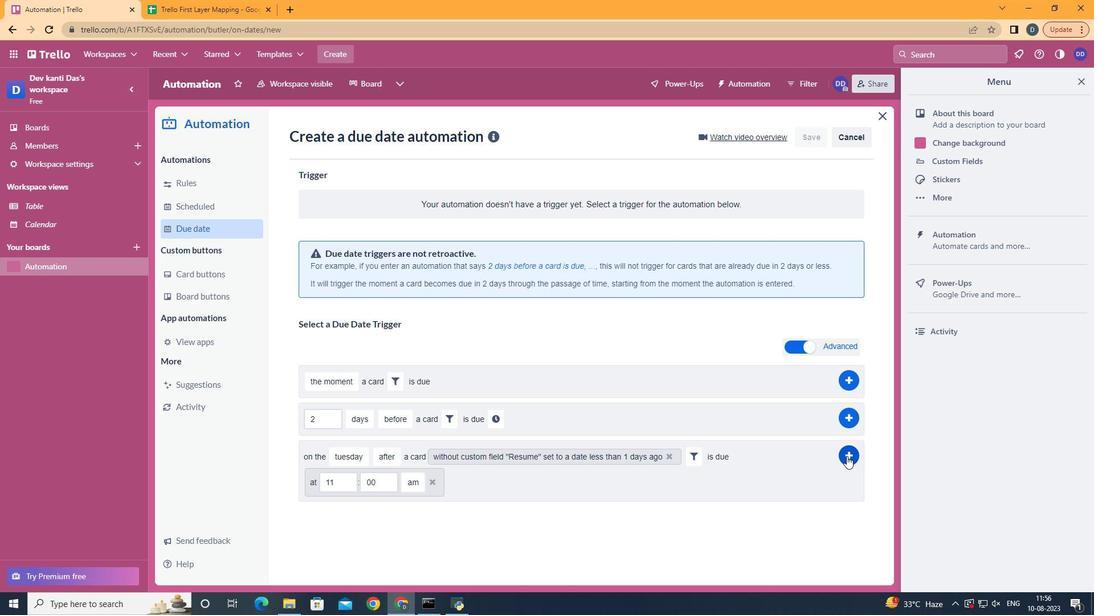 
Action: Mouse pressed left at (844, 453)
Screenshot: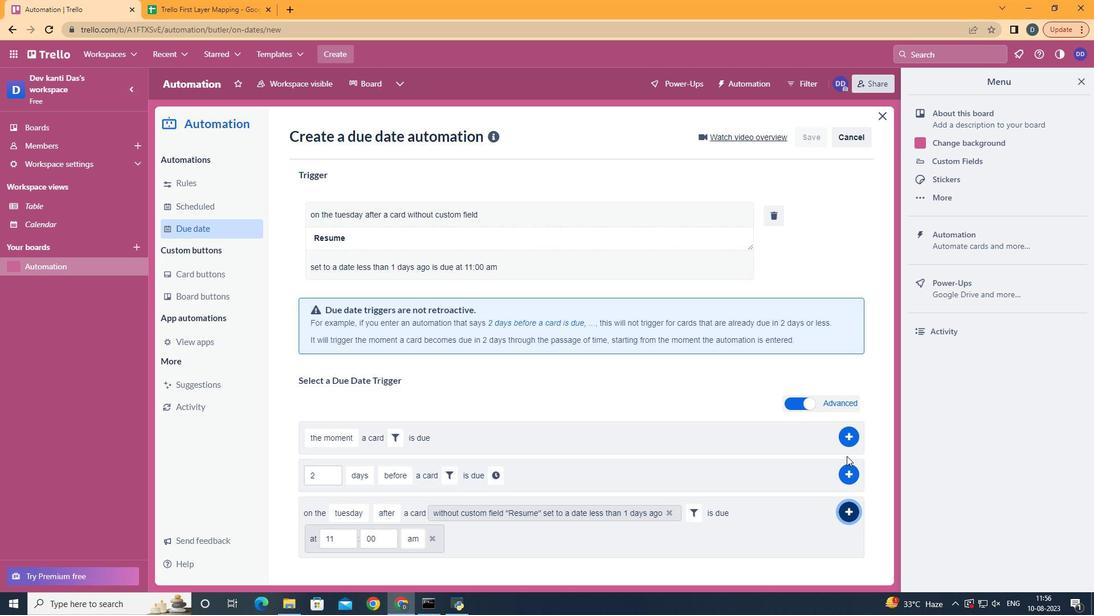 
Action: Mouse moved to (516, 278)
Screenshot: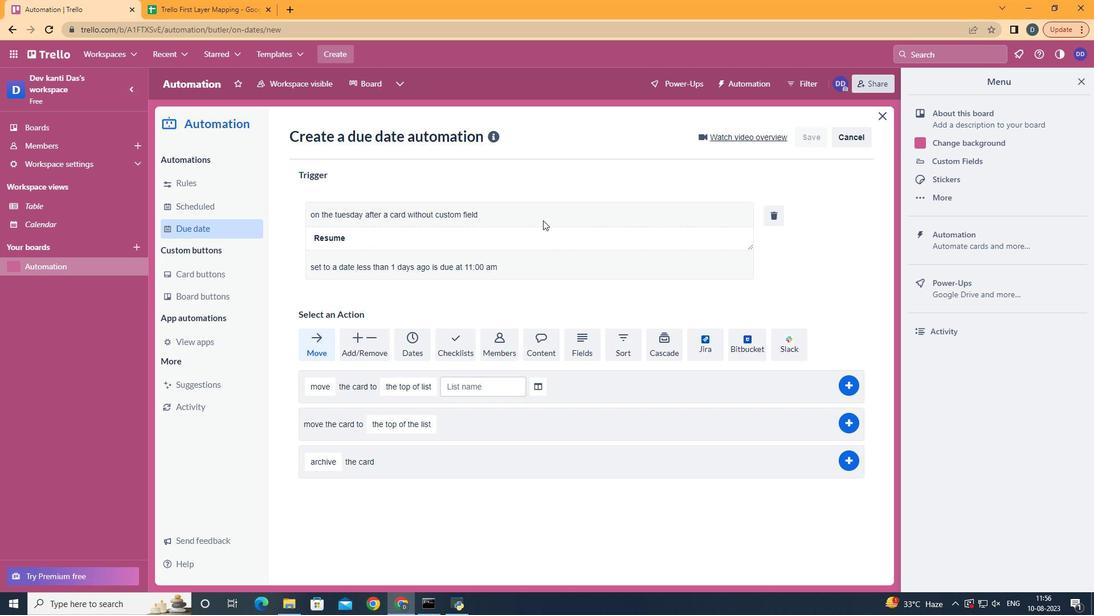 
